Task: Look for products in the category "Protein Drinks" from Rebbl.
Action: Mouse pressed left at (10, 71)
Screenshot: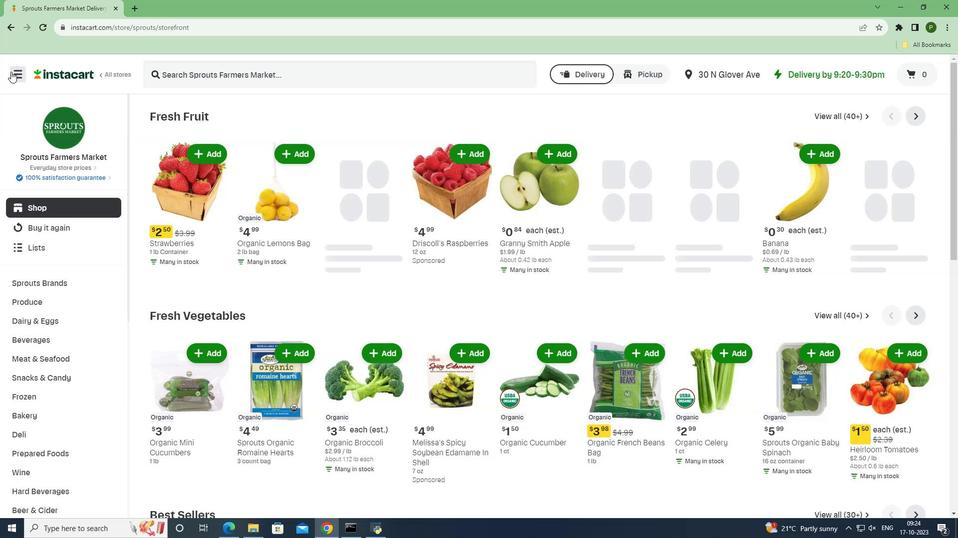 
Action: Mouse moved to (41, 266)
Screenshot: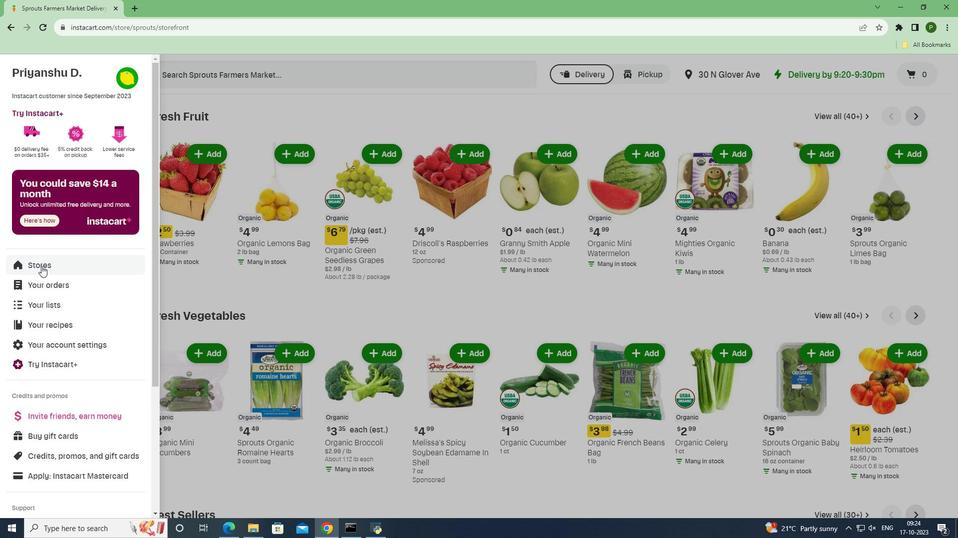 
Action: Mouse pressed left at (41, 266)
Screenshot: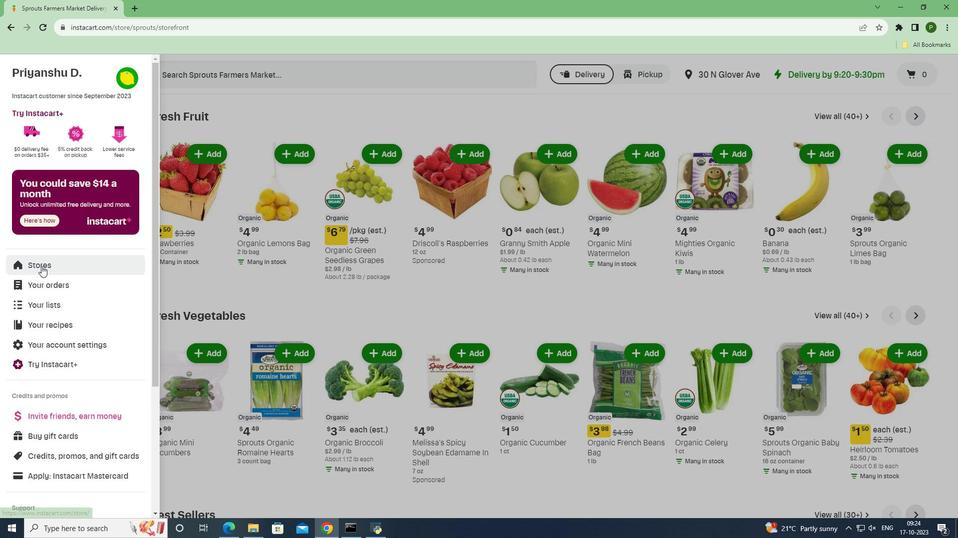 
Action: Mouse moved to (231, 122)
Screenshot: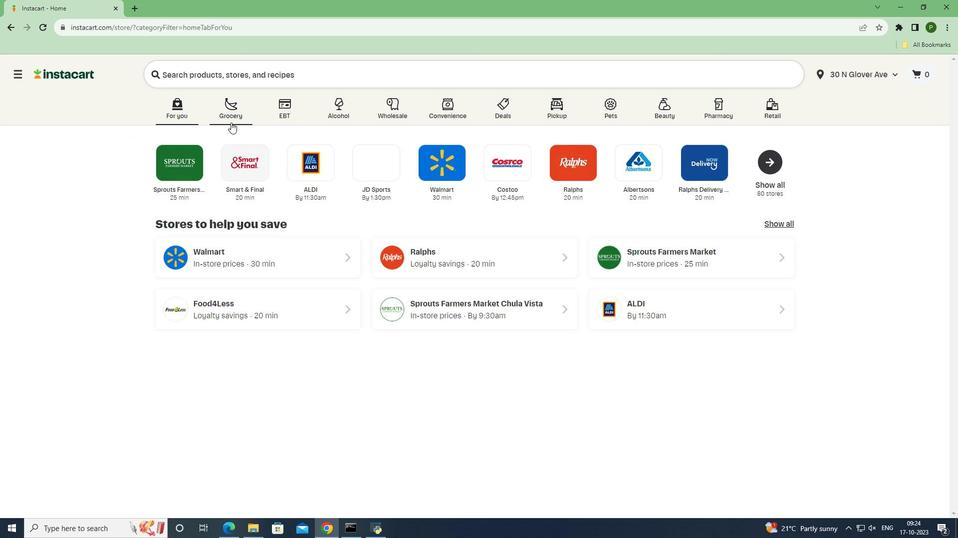 
Action: Mouse pressed left at (231, 122)
Screenshot: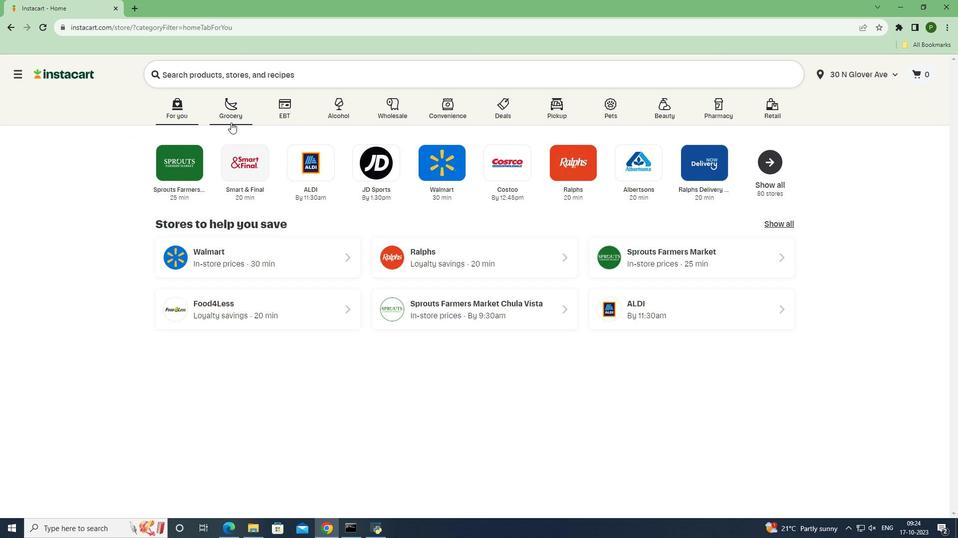 
Action: Mouse moved to (594, 220)
Screenshot: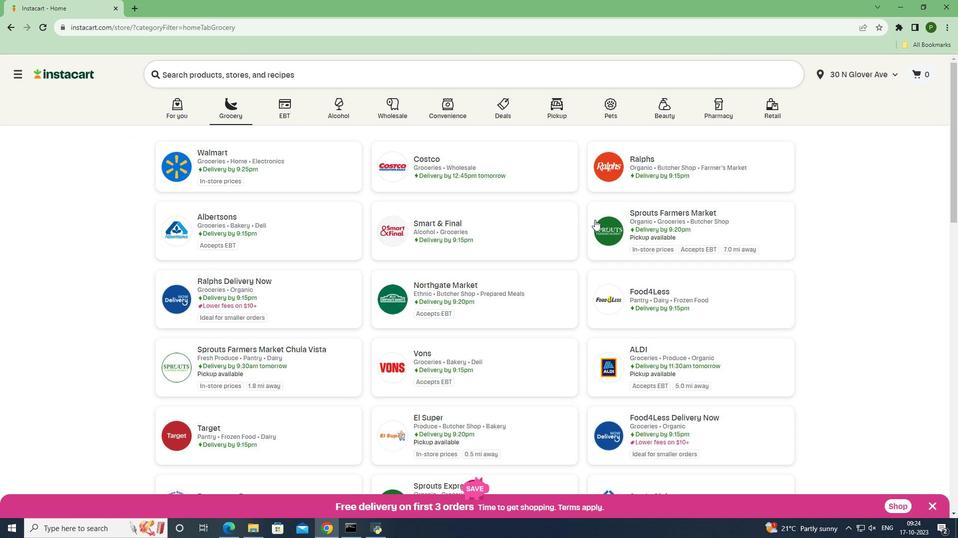 
Action: Mouse pressed left at (594, 220)
Screenshot: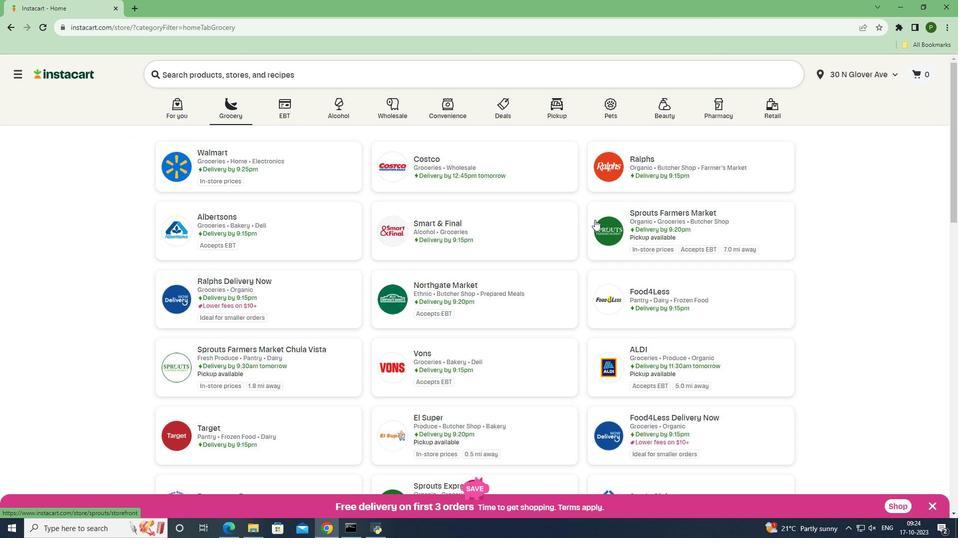 
Action: Mouse moved to (55, 336)
Screenshot: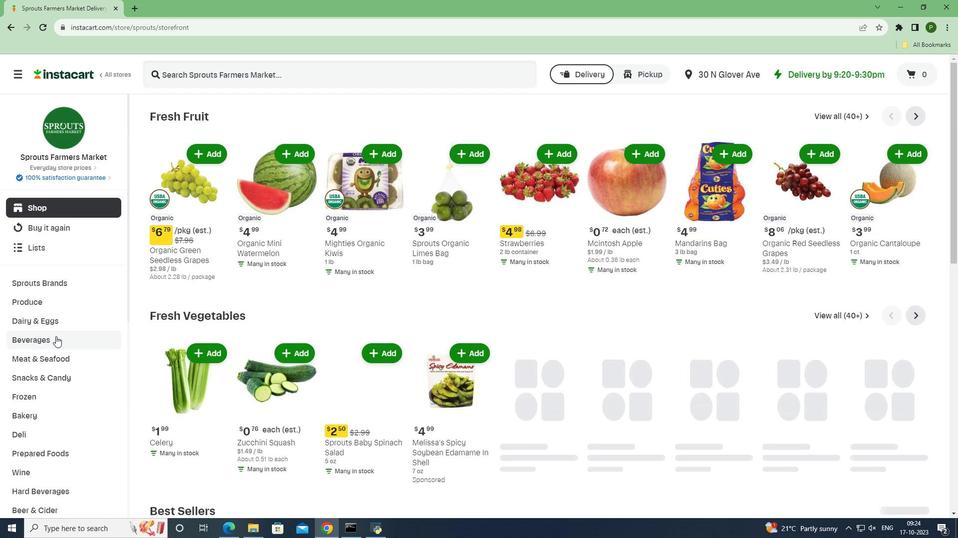 
Action: Mouse pressed left at (55, 336)
Screenshot: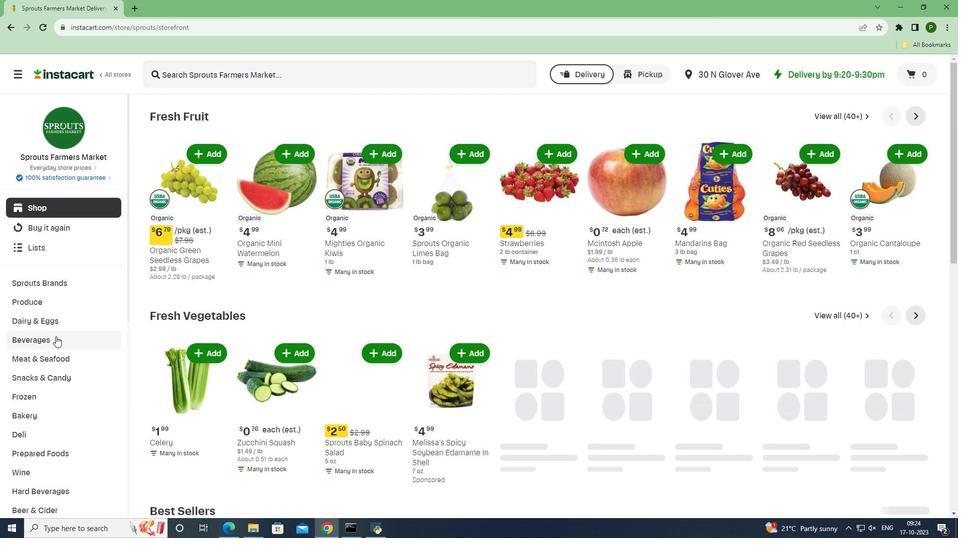
Action: Mouse moved to (927, 139)
Screenshot: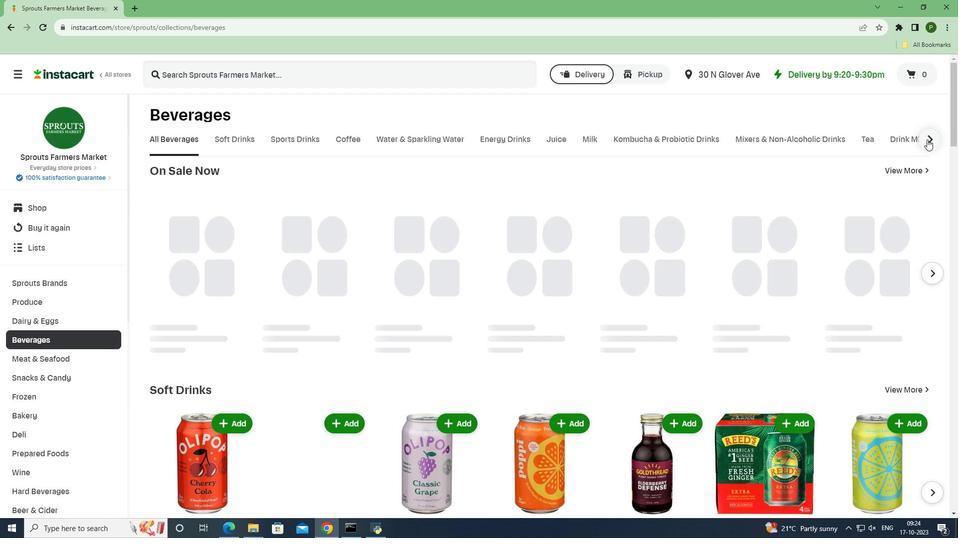 
Action: Mouse pressed left at (927, 139)
Screenshot: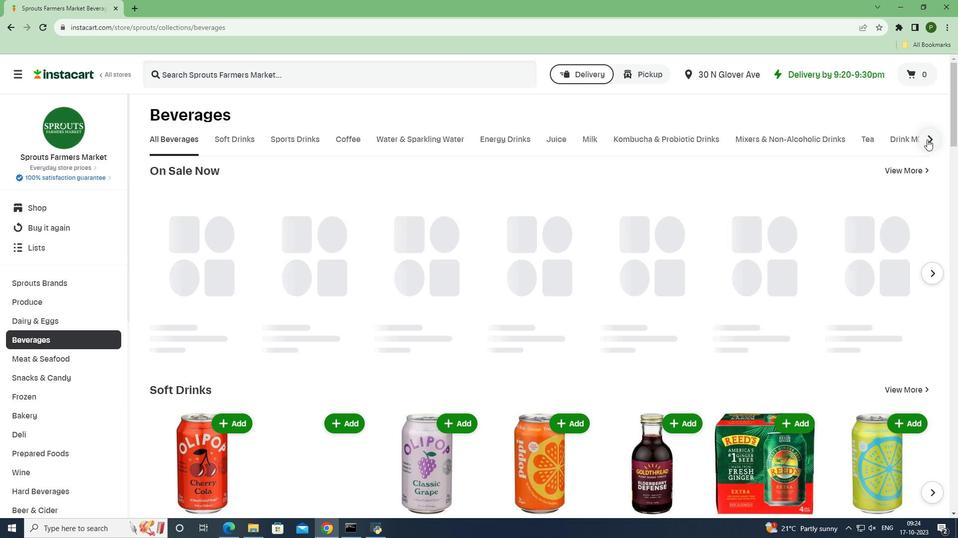 
Action: Mouse moved to (892, 139)
Screenshot: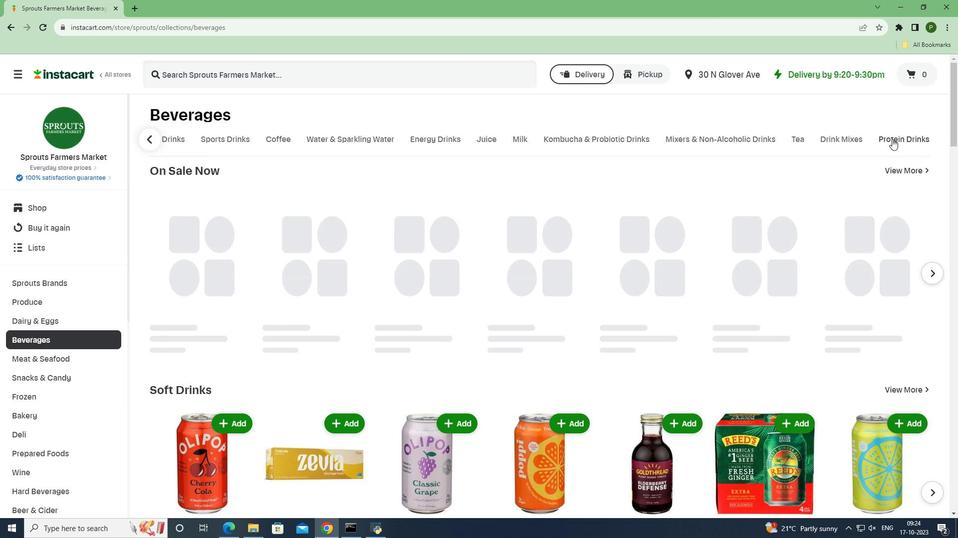 
Action: Mouse pressed left at (892, 139)
Screenshot: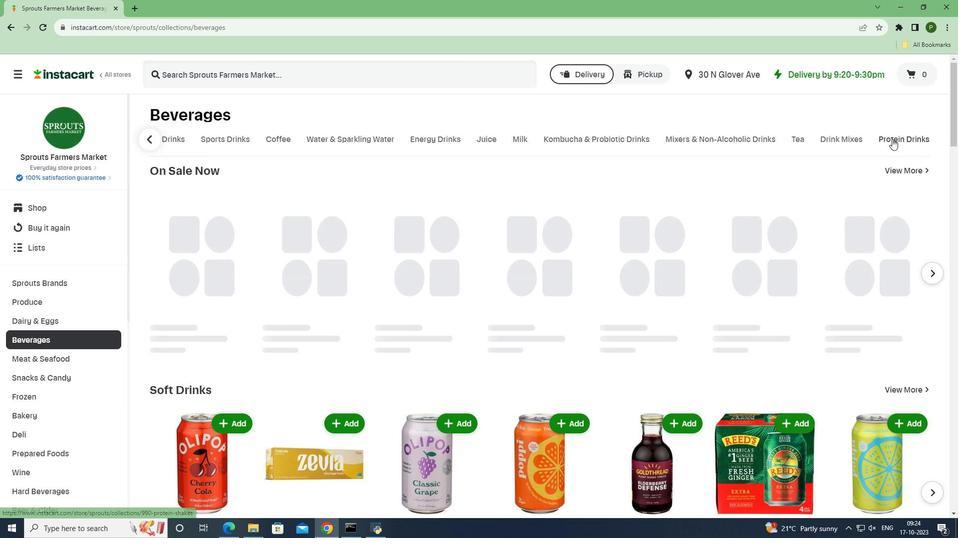 
Action: Mouse moved to (326, 179)
Screenshot: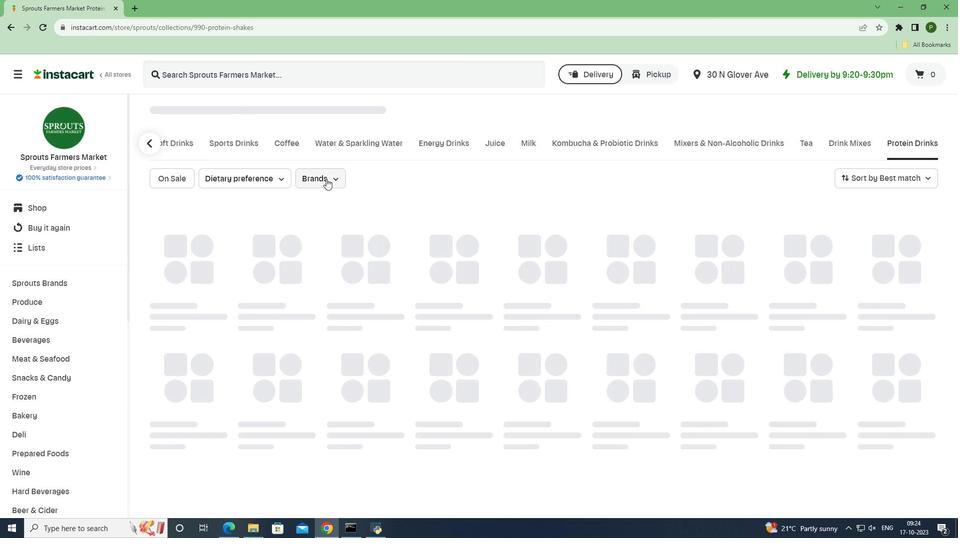 
Action: Mouse pressed left at (326, 179)
Screenshot: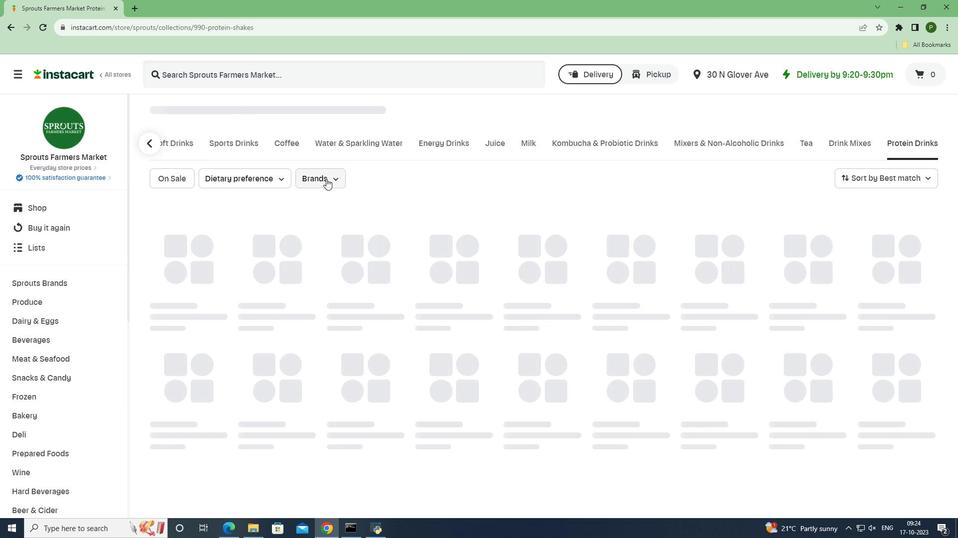 
Action: Mouse moved to (336, 252)
Screenshot: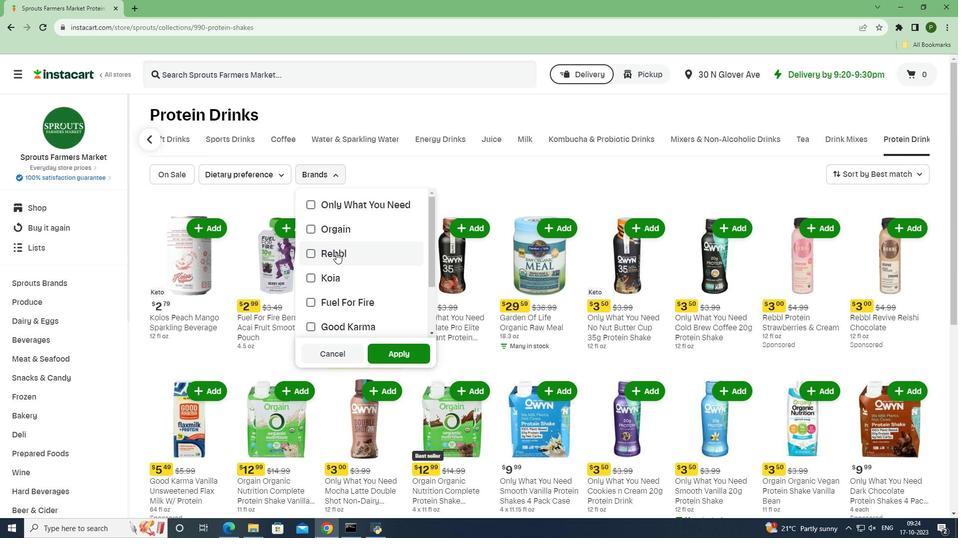 
Action: Mouse pressed left at (336, 252)
Screenshot: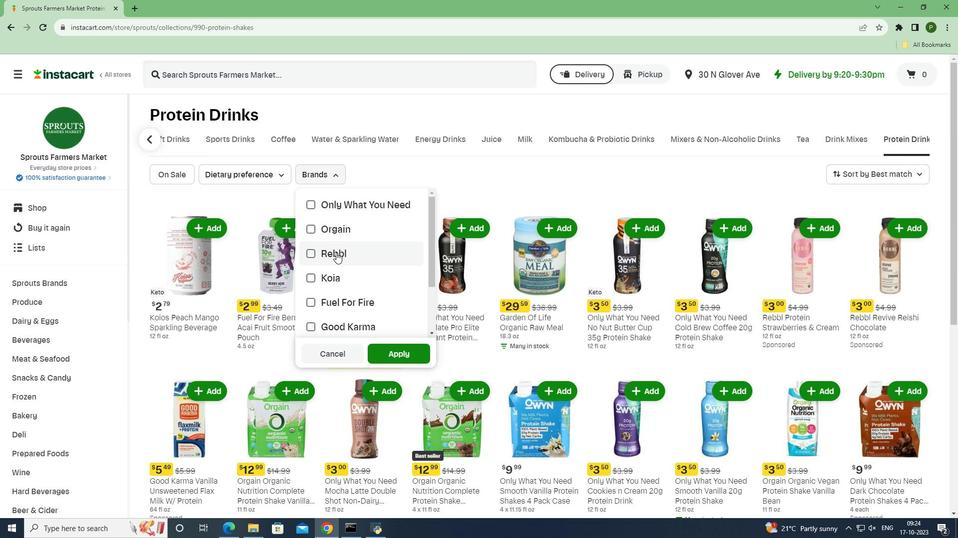 
Action: Mouse moved to (390, 350)
Screenshot: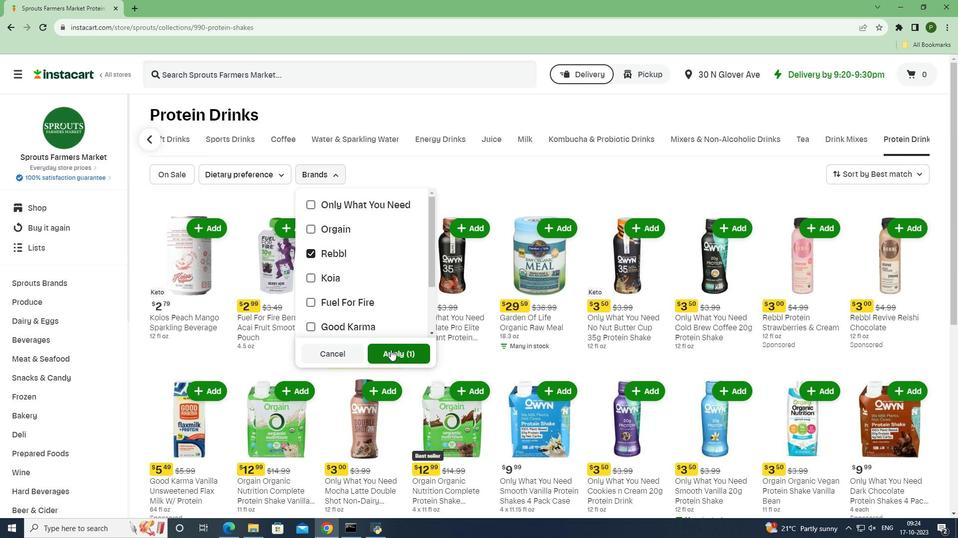 
Action: Mouse pressed left at (390, 350)
Screenshot: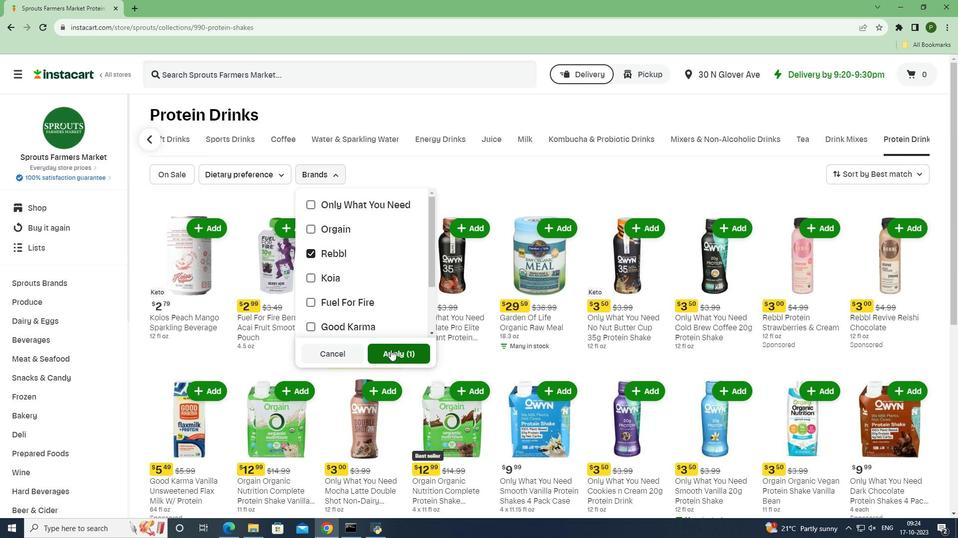 
Action: Mouse moved to (454, 359)
Screenshot: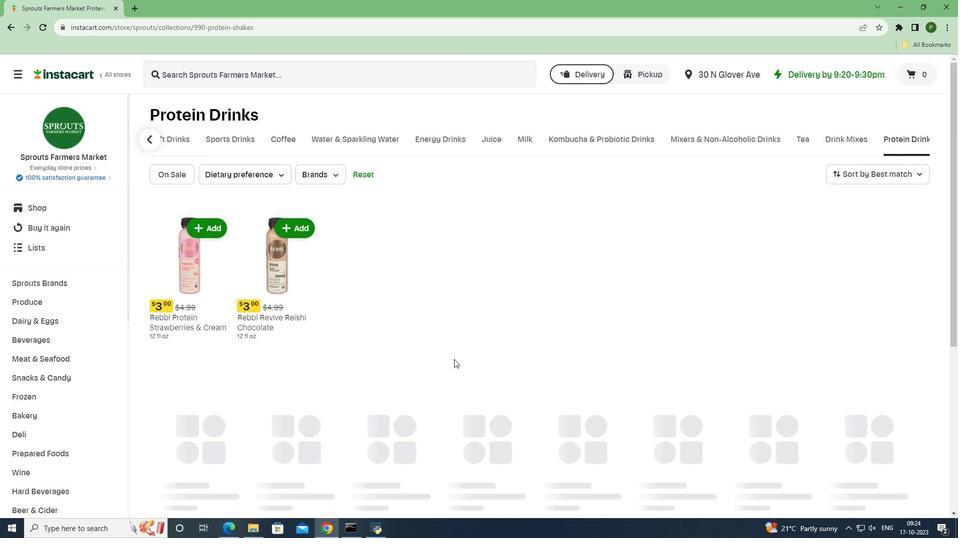 
